 Task: Enable the option "Auto re-connect" for HTTP input.
Action: Mouse moved to (98, 18)
Screenshot: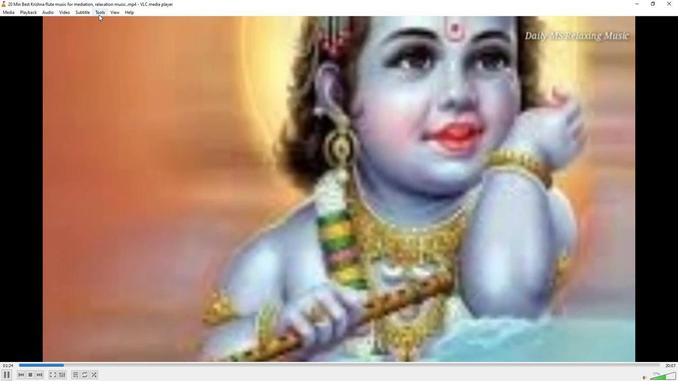 
Action: Mouse pressed left at (98, 18)
Screenshot: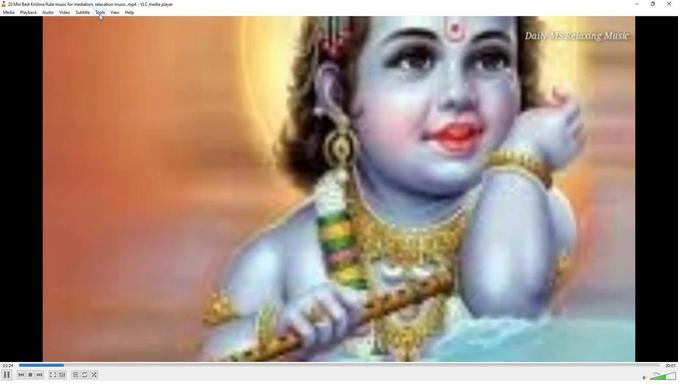 
Action: Mouse moved to (113, 99)
Screenshot: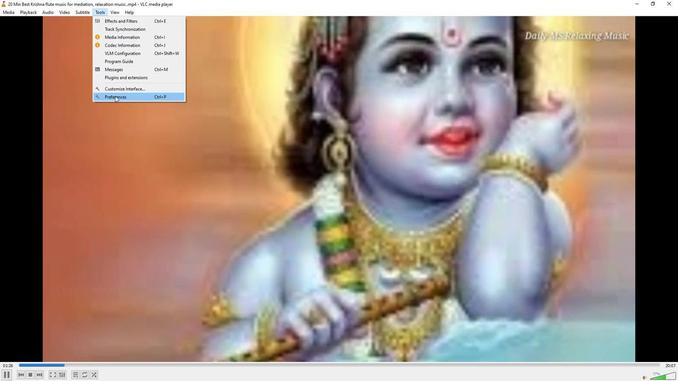 
Action: Mouse pressed left at (113, 99)
Screenshot: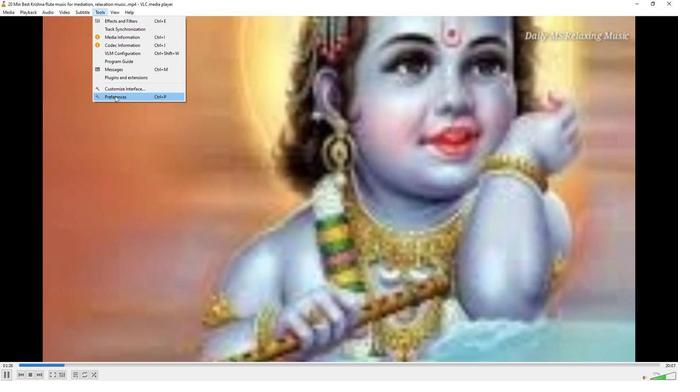 
Action: Mouse moved to (222, 311)
Screenshot: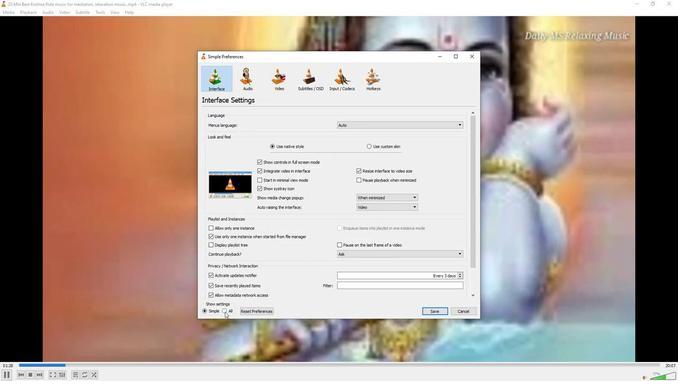 
Action: Mouse pressed left at (222, 311)
Screenshot: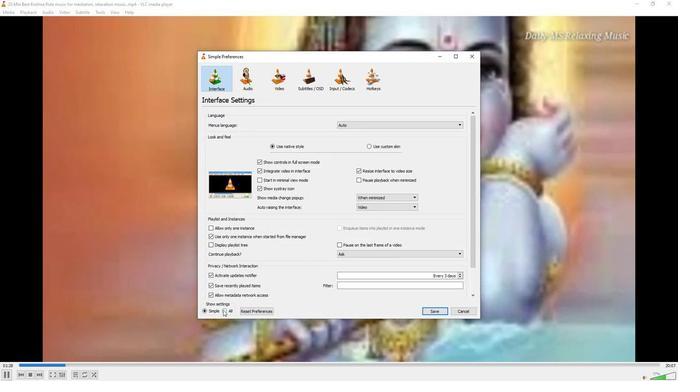 
Action: Mouse moved to (214, 193)
Screenshot: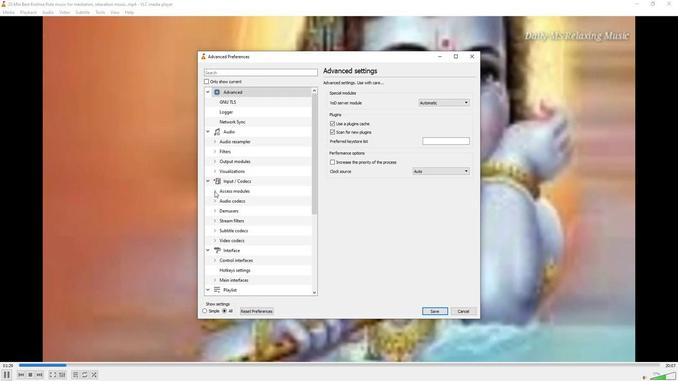 
Action: Mouse pressed left at (214, 193)
Screenshot: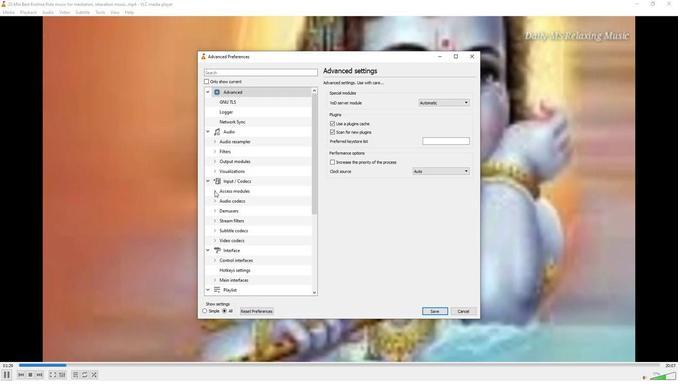 
Action: Mouse moved to (217, 207)
Screenshot: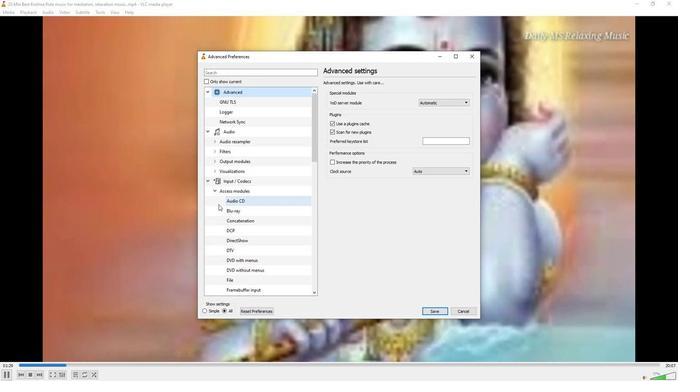 
Action: Mouse scrolled (217, 206) with delta (0, 0)
Screenshot: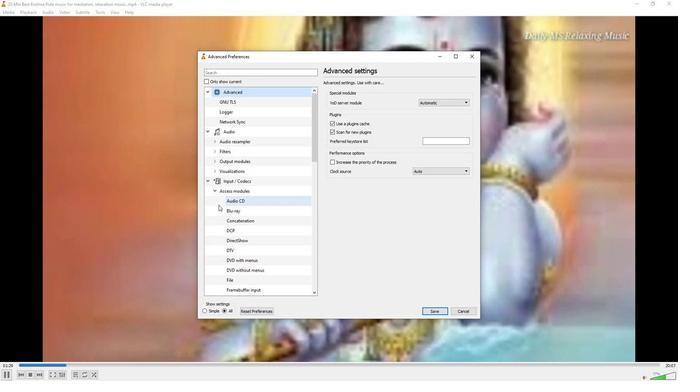 
Action: Mouse scrolled (217, 206) with delta (0, 0)
Screenshot: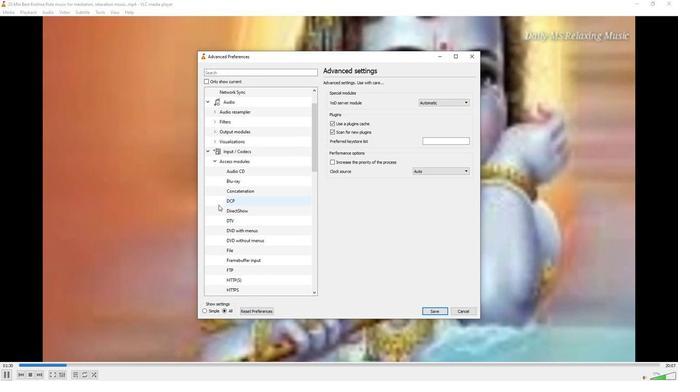 
Action: Mouse moved to (236, 254)
Screenshot: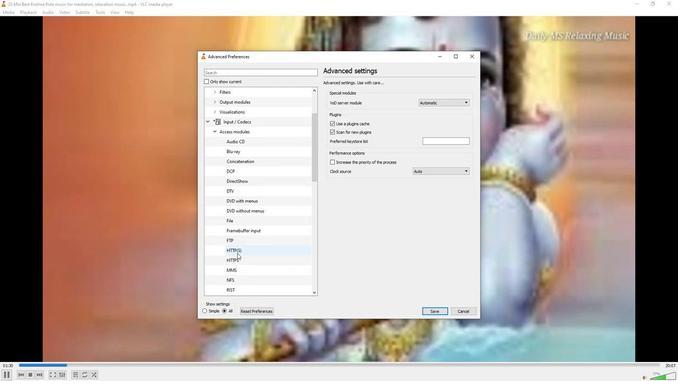 
Action: Mouse pressed left at (236, 254)
Screenshot: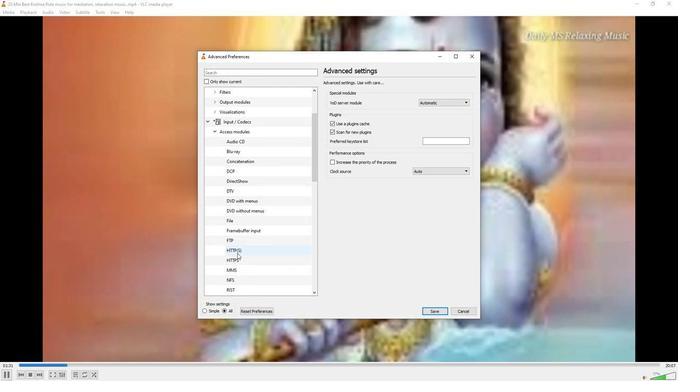 
Action: Mouse moved to (330, 97)
Screenshot: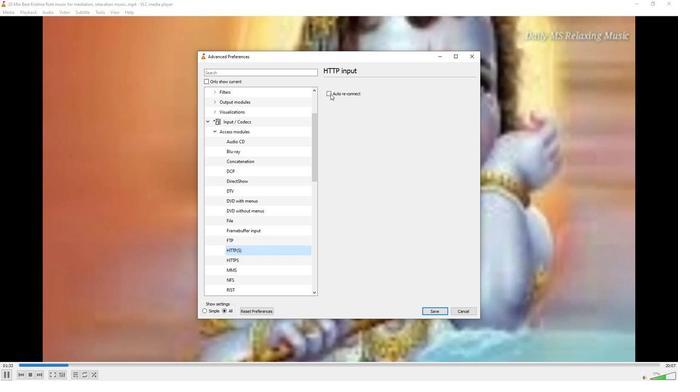 
Action: Mouse pressed left at (330, 97)
Screenshot: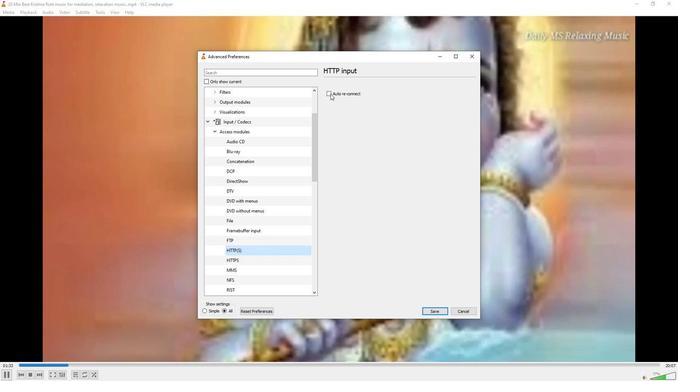 
Action: Mouse moved to (331, 123)
Screenshot: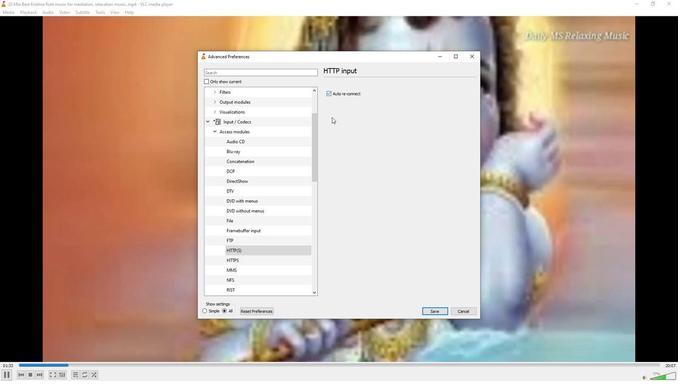 
